 Task: Select and add the product "Kiss Lash 3D DIY Faux Extension Eyelashes (1 ct)" to cart from the store "CVS".
Action: Mouse pressed left at (53, 86)
Screenshot: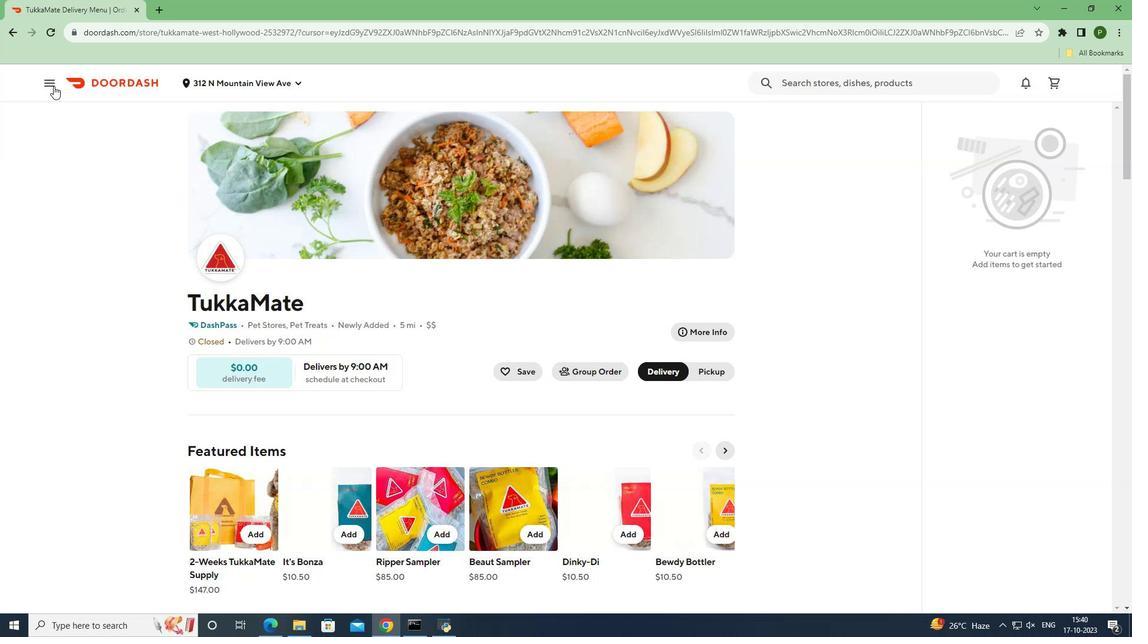 
Action: Mouse moved to (64, 168)
Screenshot: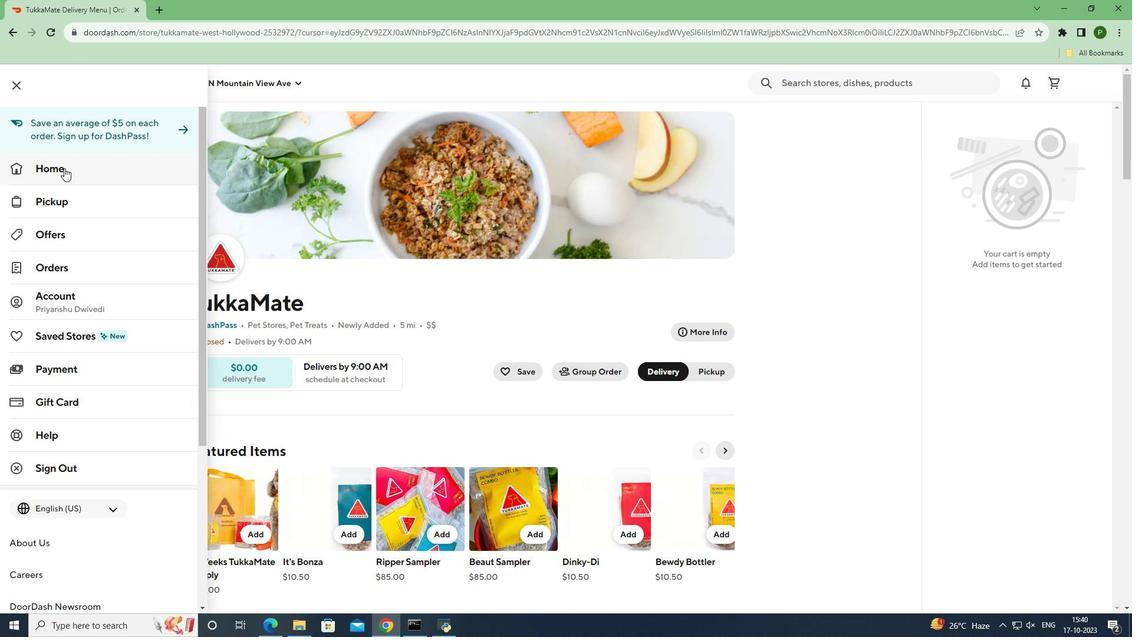 
Action: Mouse pressed left at (64, 168)
Screenshot: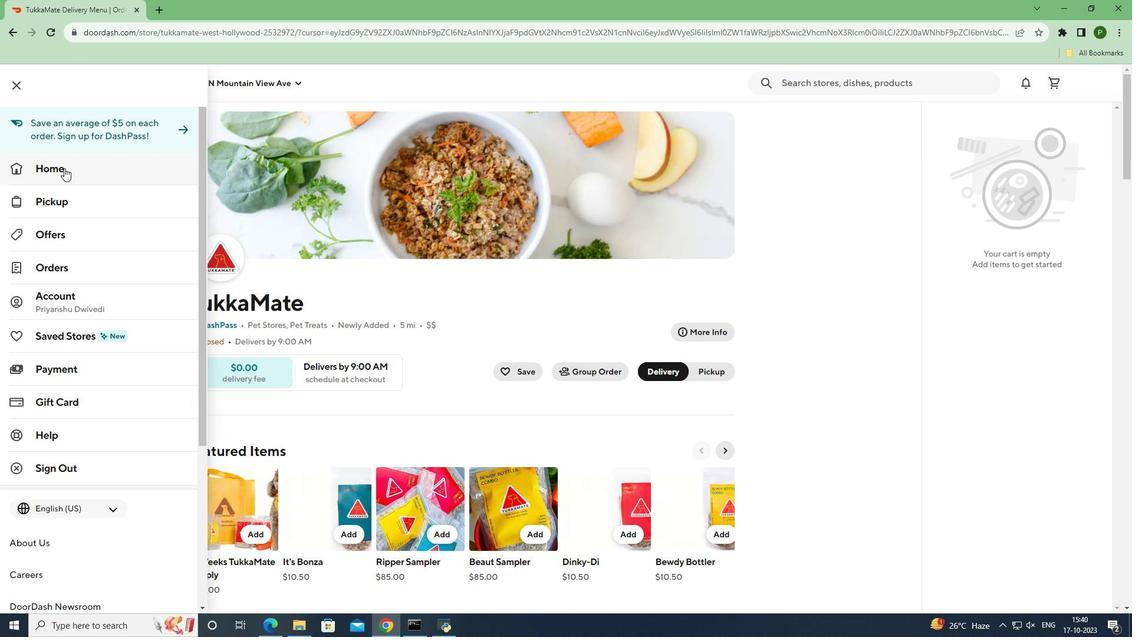 
Action: Mouse moved to (695, 129)
Screenshot: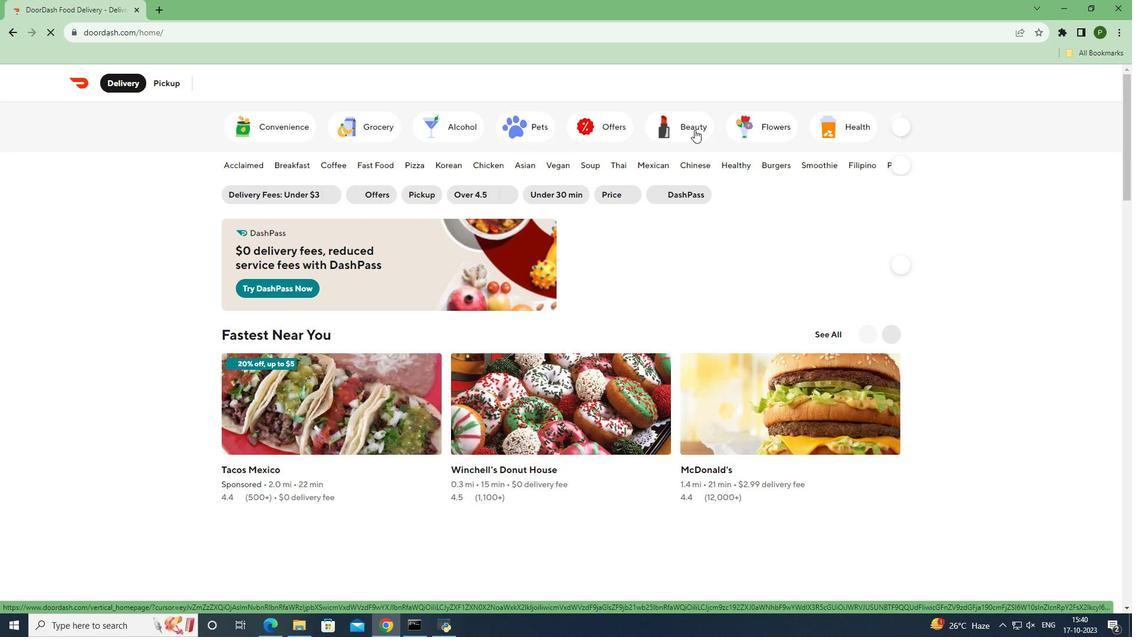 
Action: Mouse pressed left at (695, 129)
Screenshot: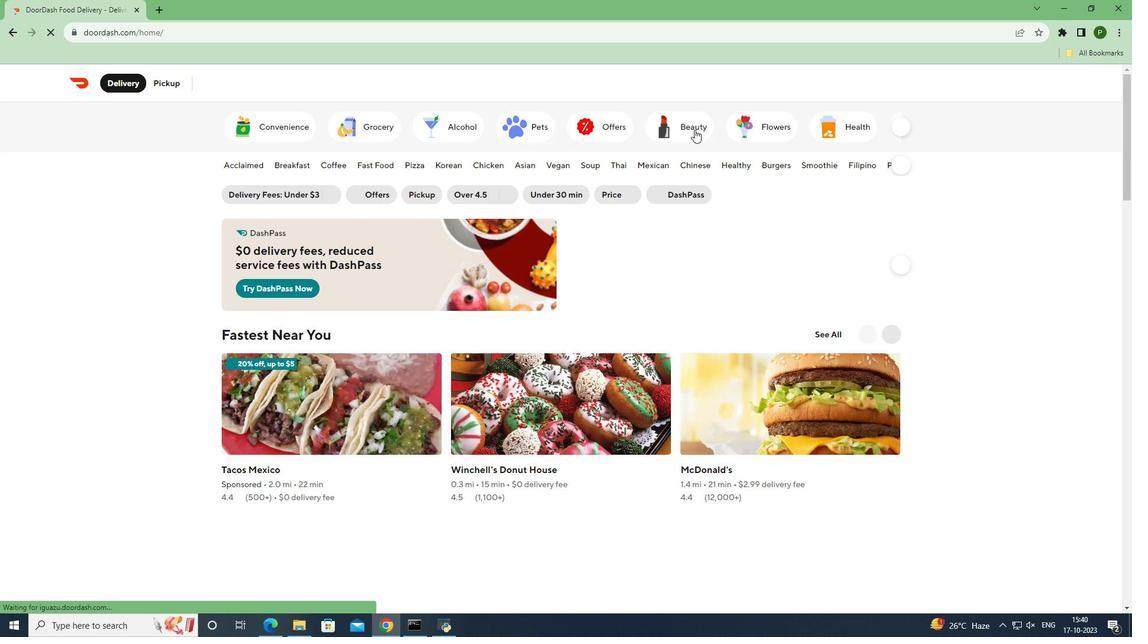 
Action: Mouse moved to (684, 325)
Screenshot: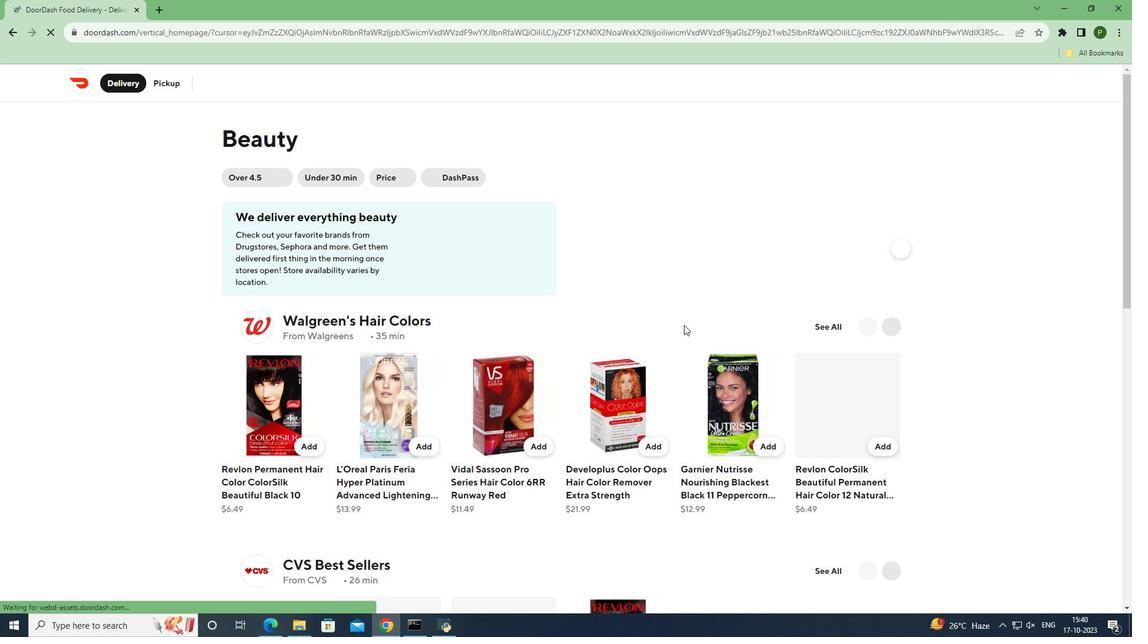 
Action: Mouse scrolled (684, 324) with delta (0, 0)
Screenshot: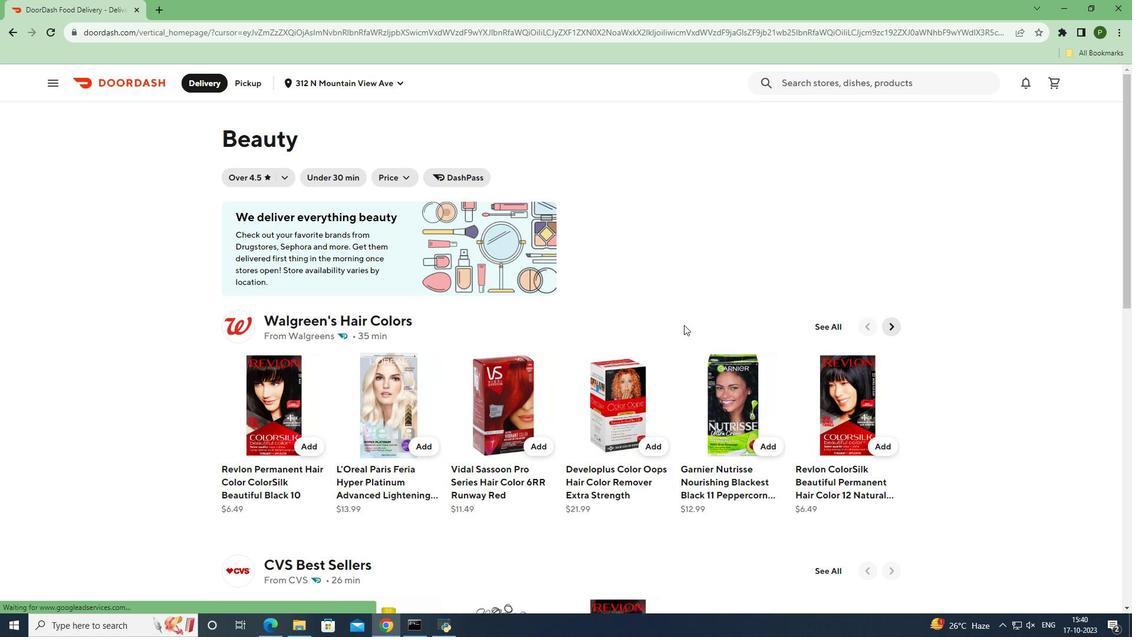 
Action: Mouse scrolled (684, 324) with delta (0, 0)
Screenshot: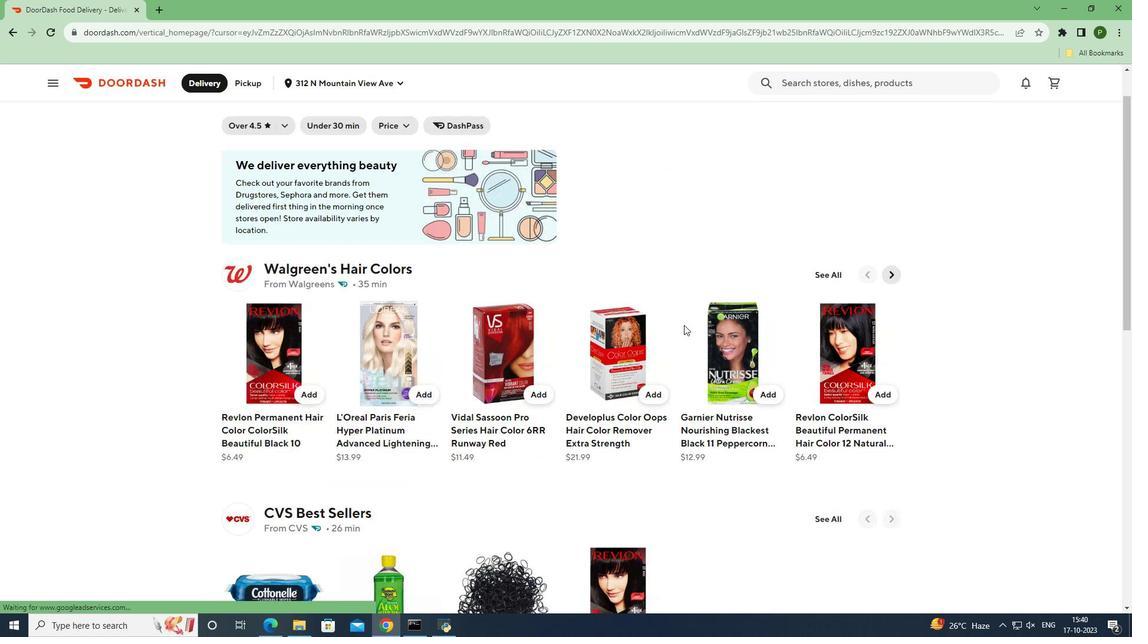 
Action: Mouse scrolled (684, 324) with delta (0, 0)
Screenshot: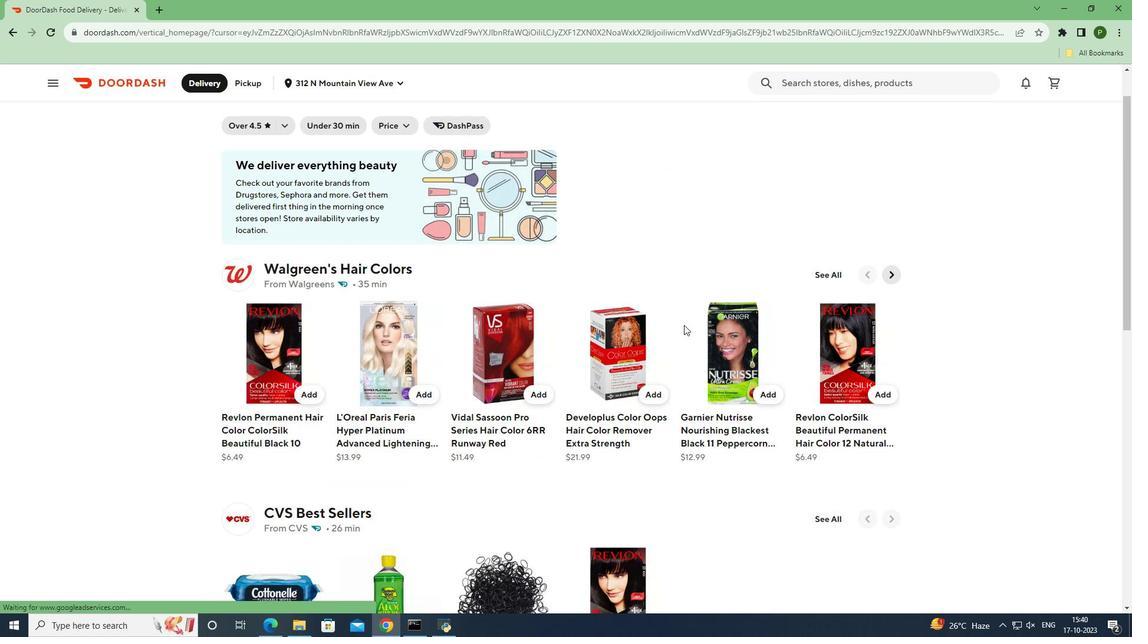 
Action: Mouse scrolled (684, 324) with delta (0, 0)
Screenshot: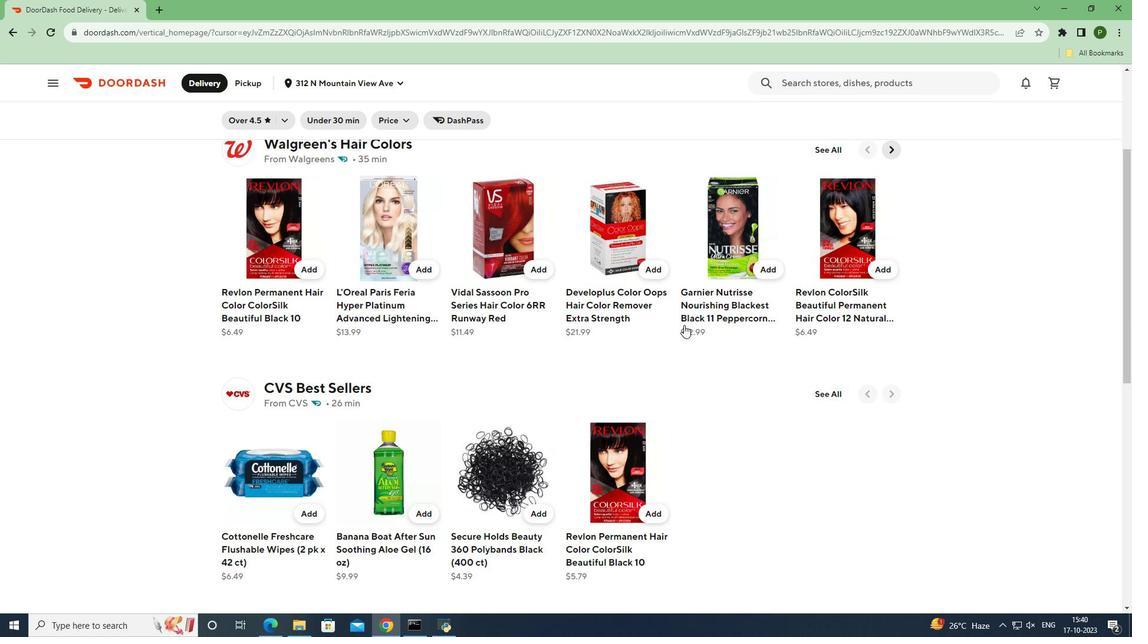 
Action: Mouse scrolled (684, 324) with delta (0, 0)
Screenshot: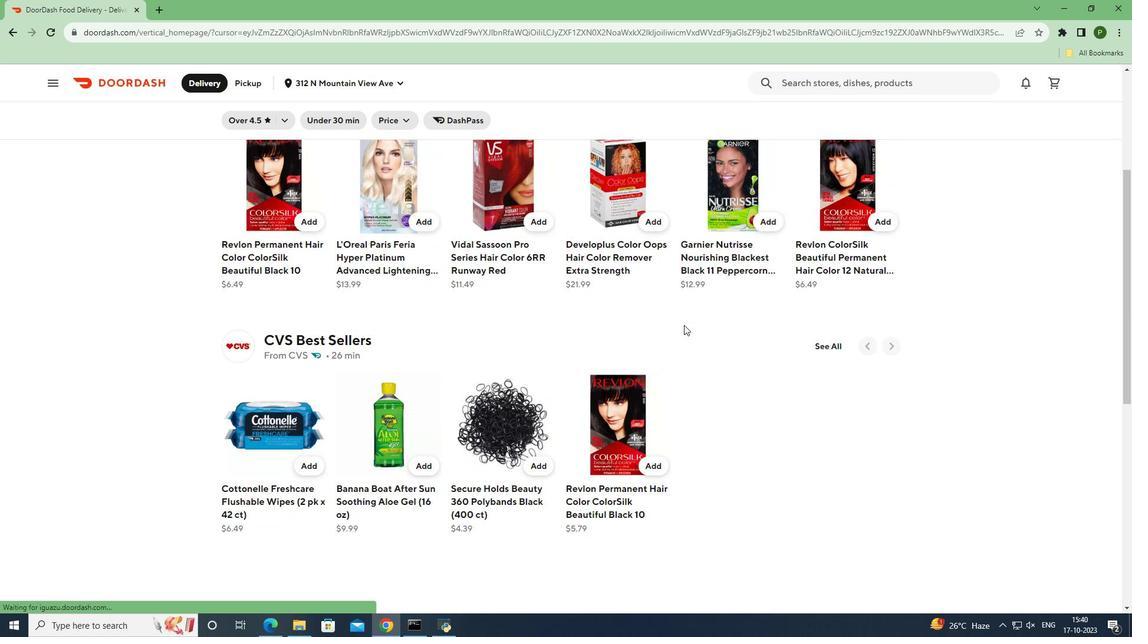 
Action: Mouse moved to (684, 327)
Screenshot: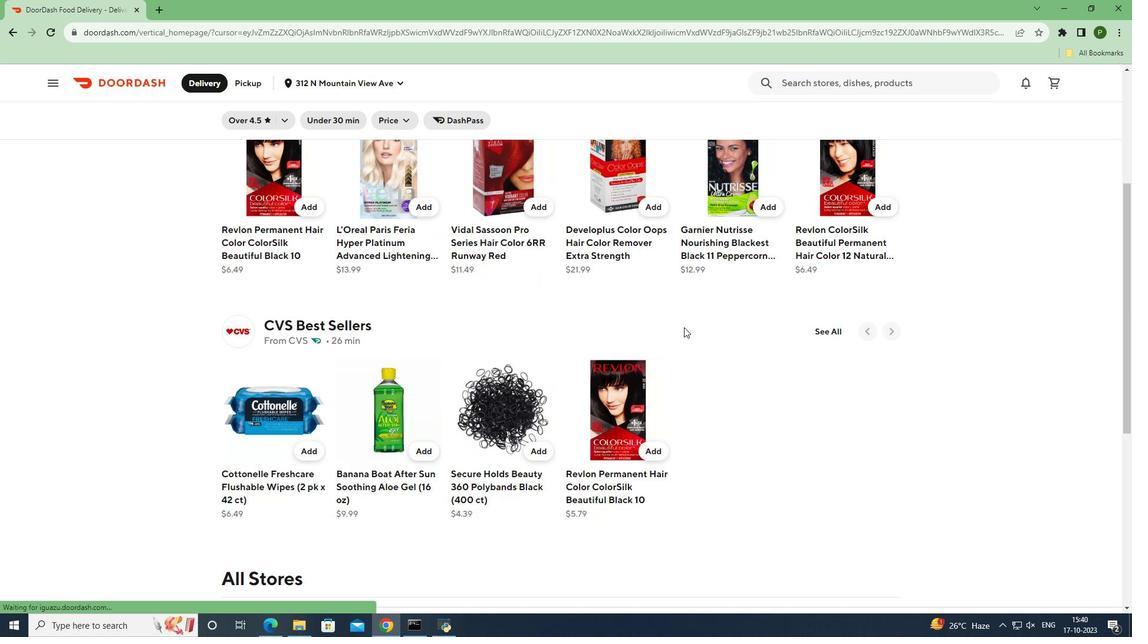 
Action: Mouse scrolled (684, 326) with delta (0, 0)
Screenshot: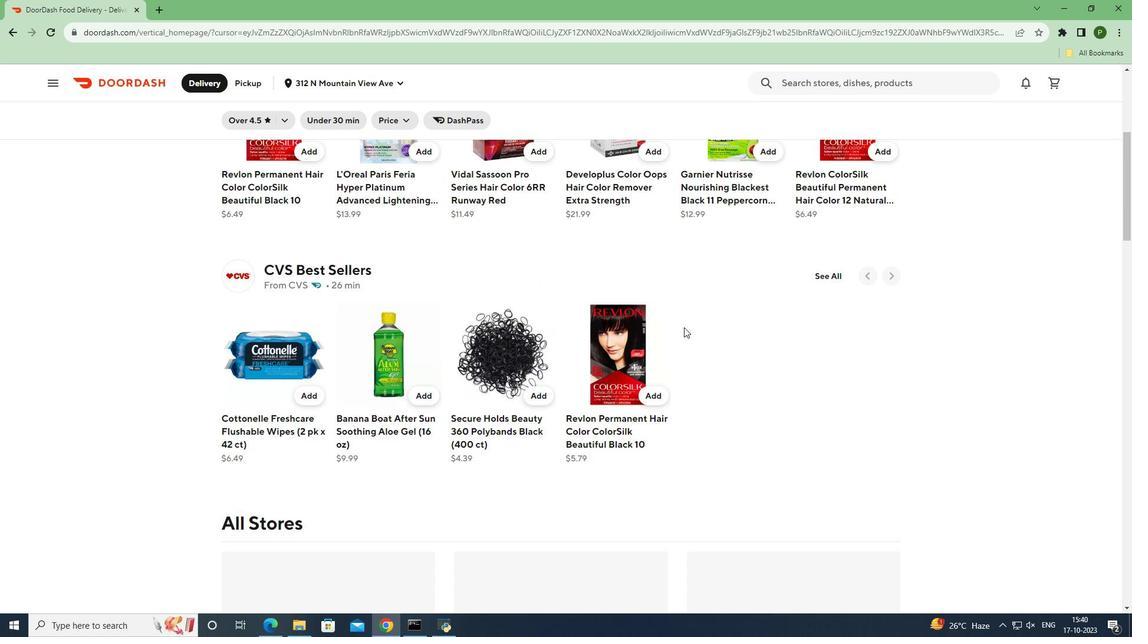 
Action: Mouse moved to (830, 212)
Screenshot: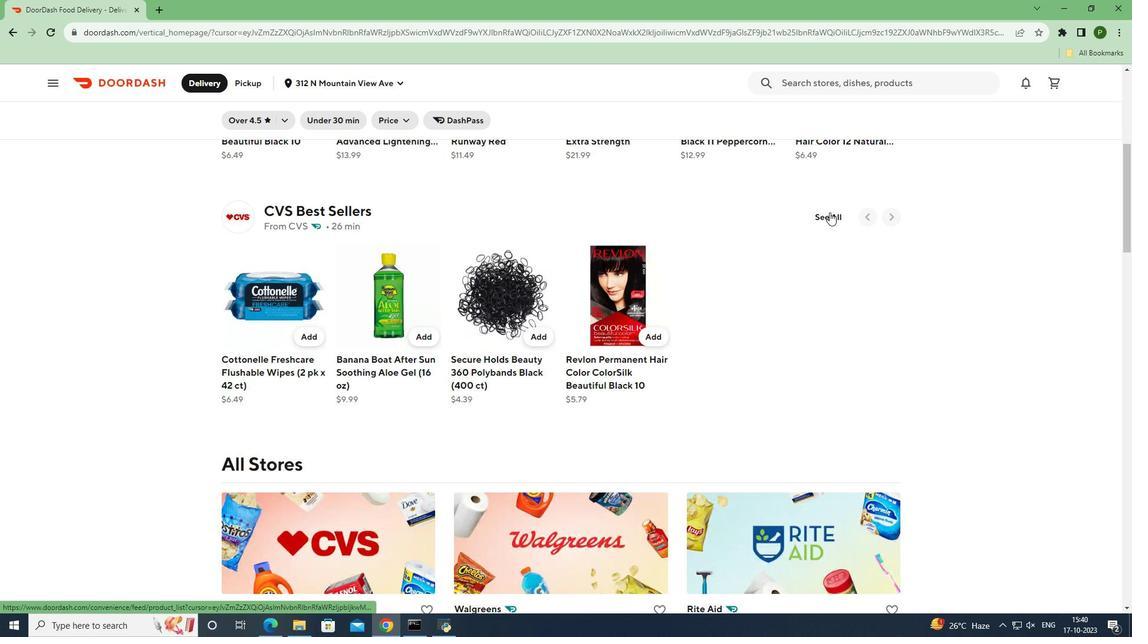 
Action: Mouse pressed left at (830, 212)
Screenshot: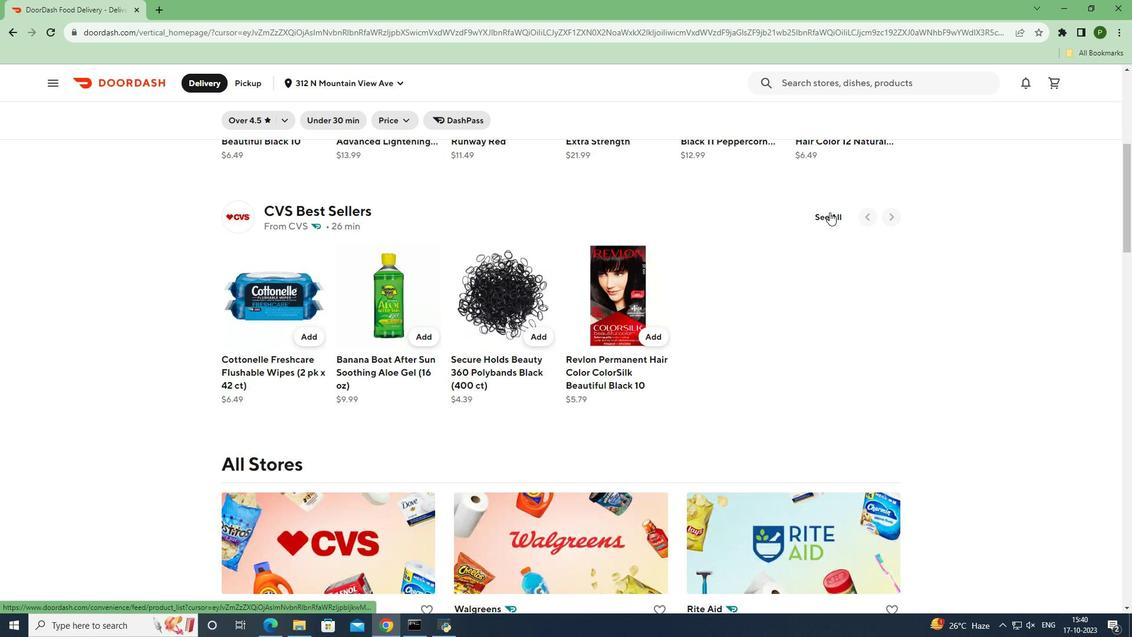 
Action: Mouse moved to (633, 163)
Screenshot: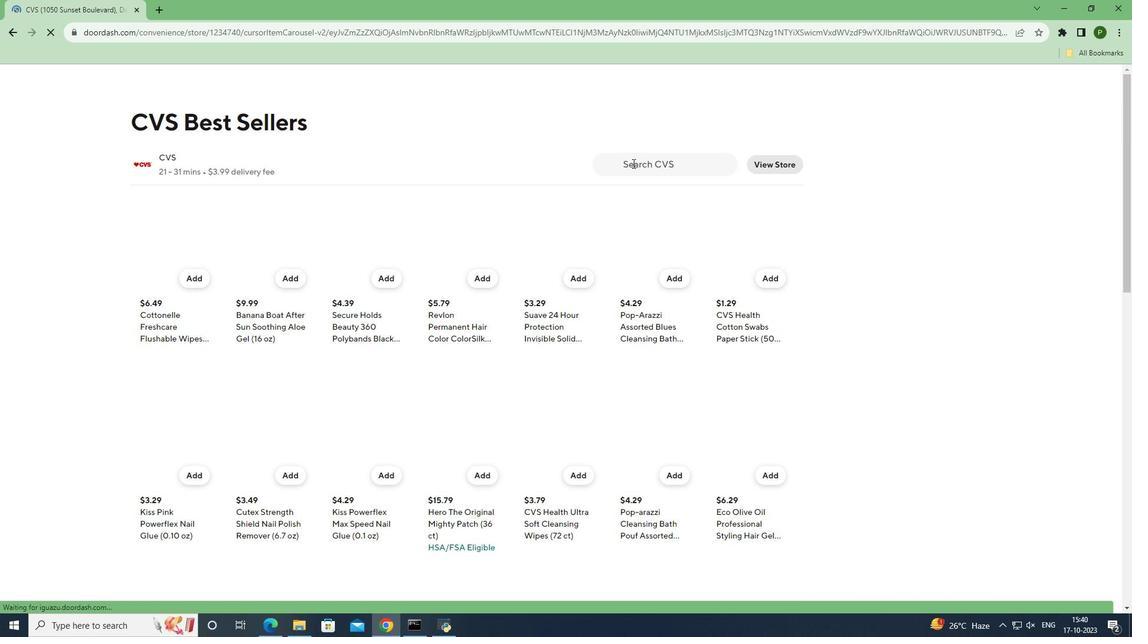 
Action: Mouse pressed left at (633, 163)
Screenshot: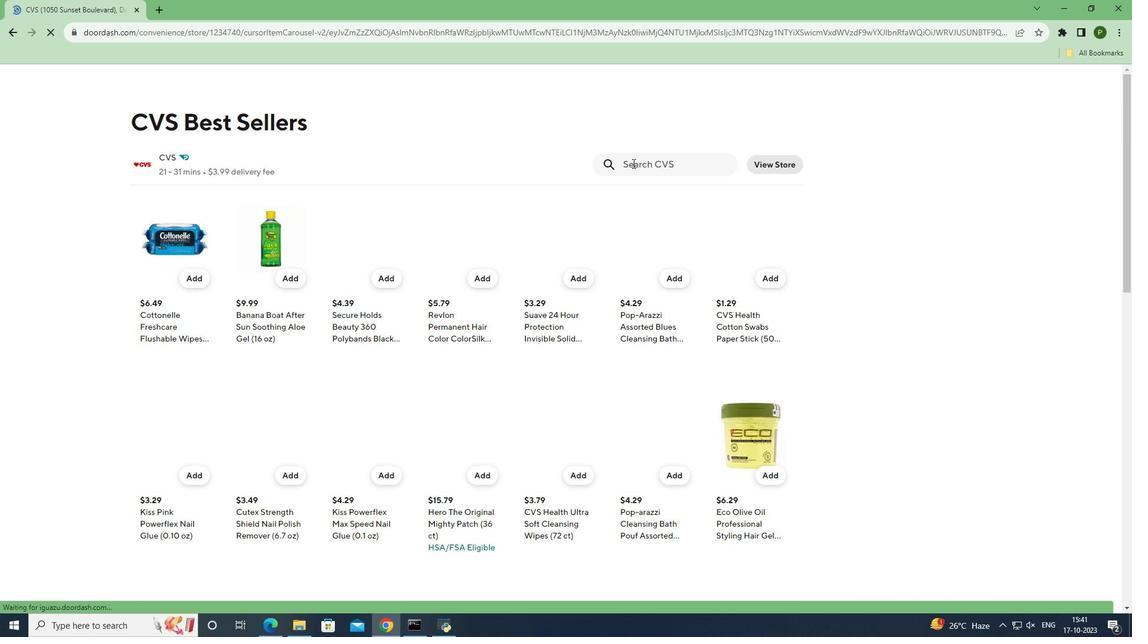 
Action: Key pressed <Key.caps_lock>K<Key.caps_lock>iss<Key.space><Key.caps_lock>L<Key.caps_lock>ash<Key.space>3<Key.caps_lock>D<Key.space>DIY<Key.space>F<Key.caps_lock>aux<Key.space><Key.caps_lock>E<Key.caps_lock>xr<Key.backspace>tension<Key.space><Key.caps_lock>E<Key.caps_lock>yelashes<Key.space><Key.shift_r><Key.shift_r><Key.shift_r><Key.shift_r><Key.shift_r>(1<Key.space>ct<Key.shift_r>)<Key.enter>
Screenshot: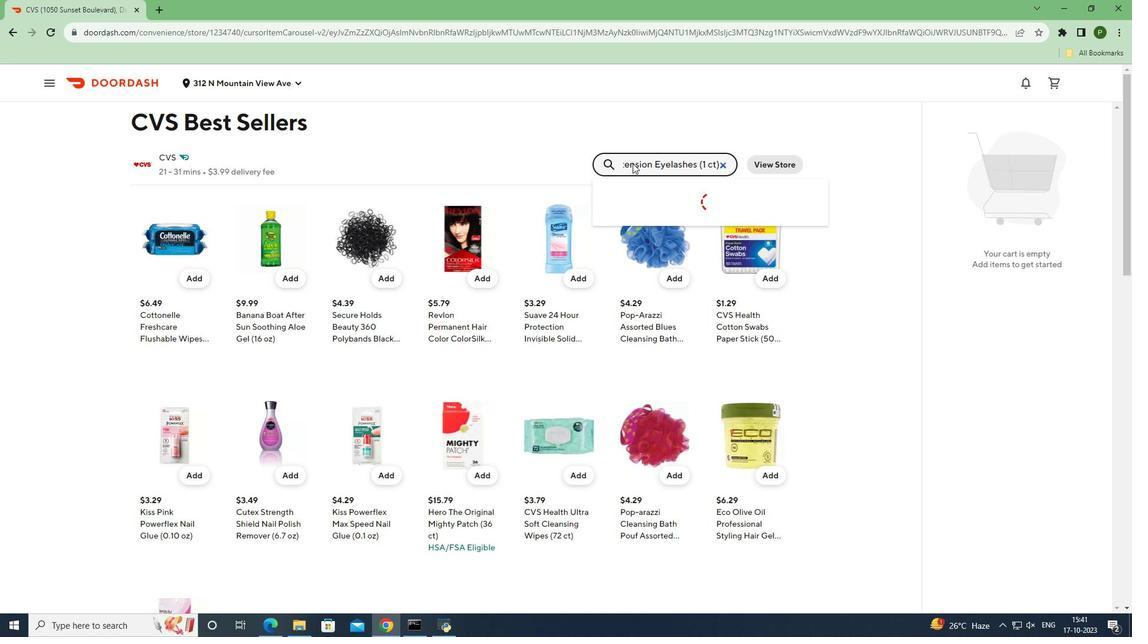 
Action: Mouse moved to (101, 303)
Screenshot: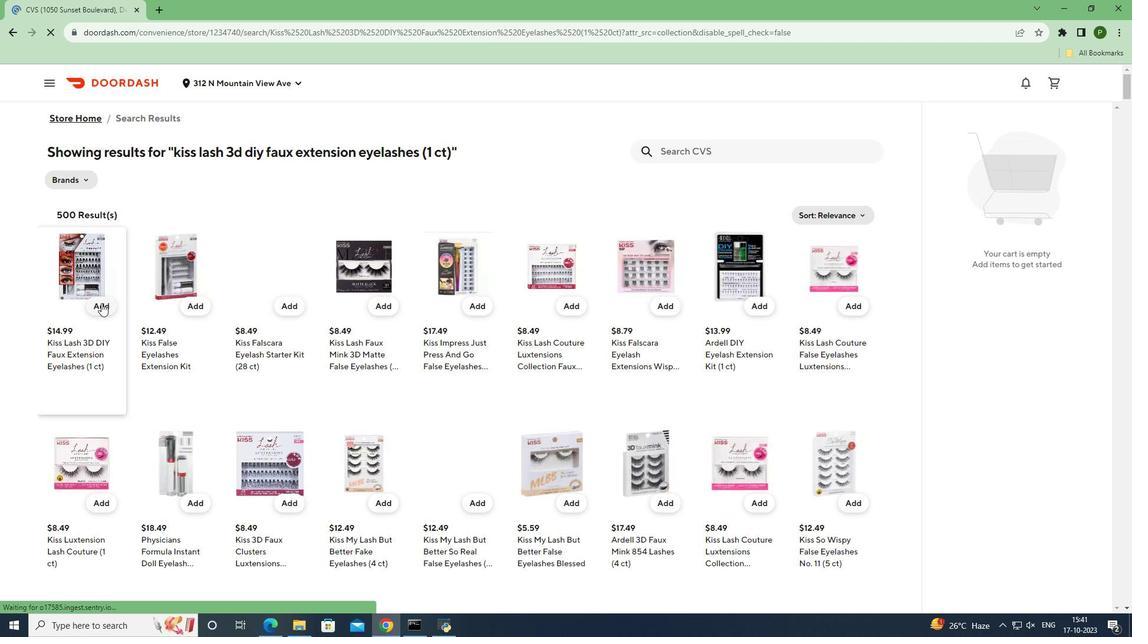 
Action: Mouse pressed left at (101, 303)
Screenshot: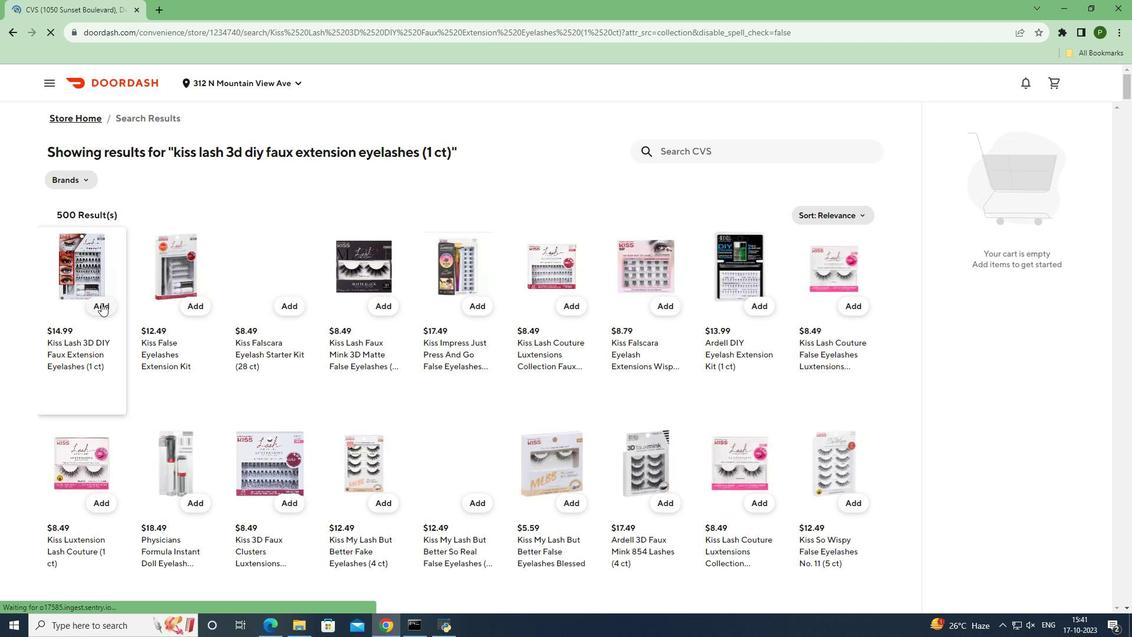 
Action: Mouse moved to (99, 356)
Screenshot: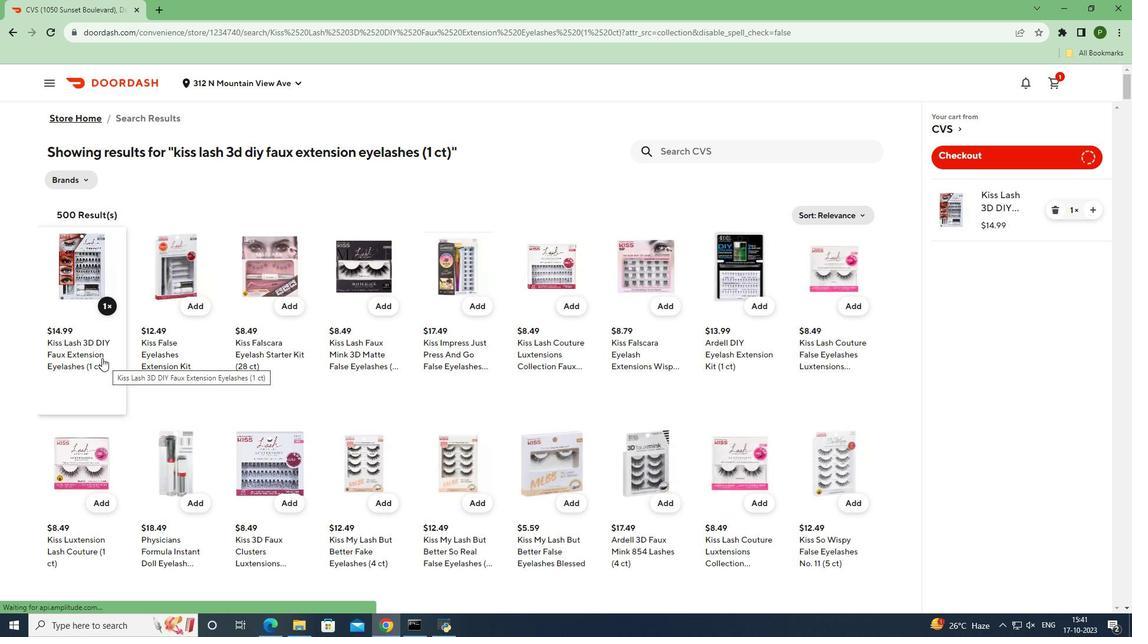 
